 Task: Create a due date automation trigger when advanced on, 2 hours after a card is due add fields without custom field "Resume" set to a number greater or equal to 1 and lower than 10.
Action: Mouse moved to (986, 81)
Screenshot: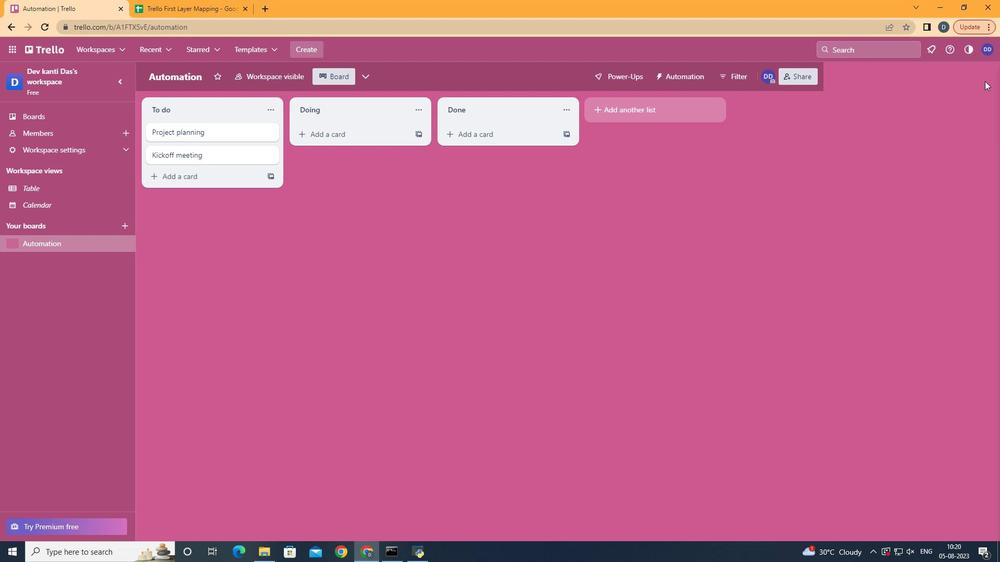 
Action: Mouse pressed left at (986, 81)
Screenshot: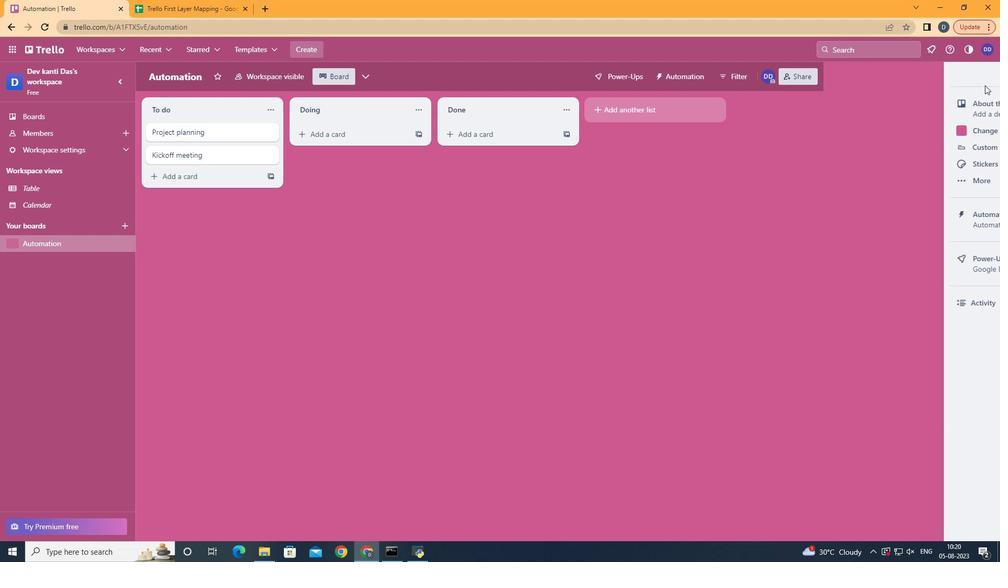
Action: Mouse moved to (934, 215)
Screenshot: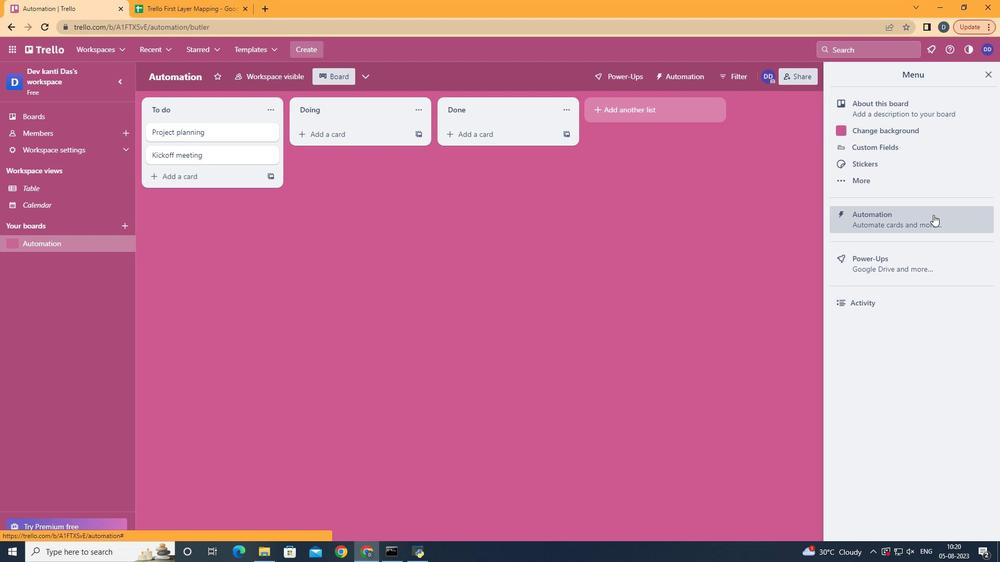 
Action: Mouse pressed left at (934, 215)
Screenshot: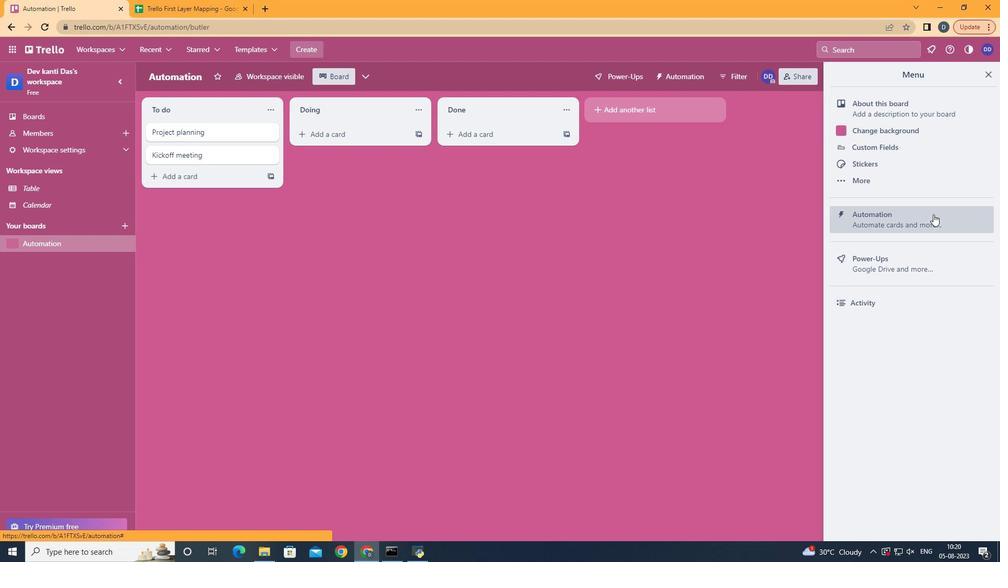 
Action: Mouse moved to (210, 208)
Screenshot: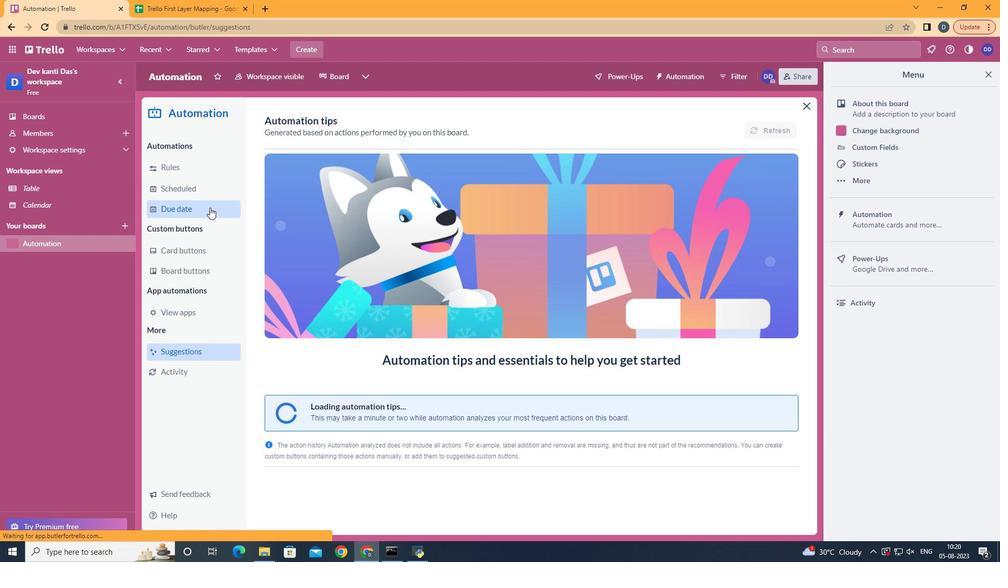 
Action: Mouse pressed left at (210, 208)
Screenshot: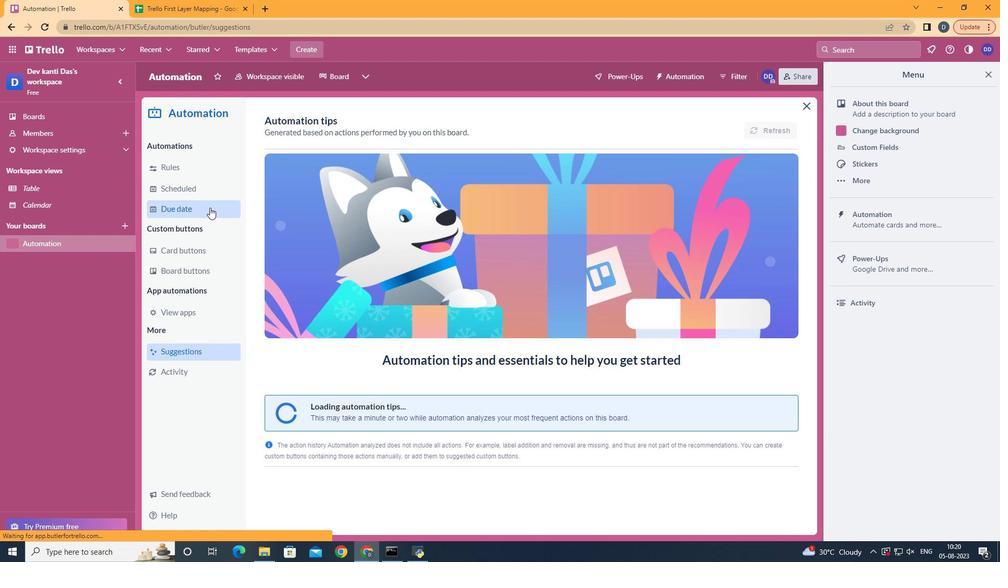 
Action: Mouse moved to (740, 123)
Screenshot: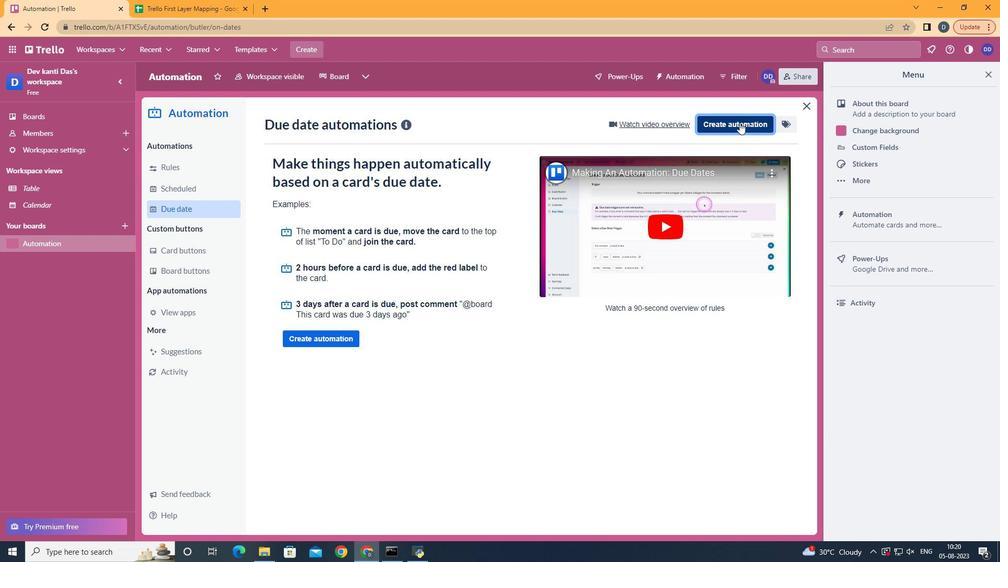 
Action: Mouse pressed left at (740, 123)
Screenshot: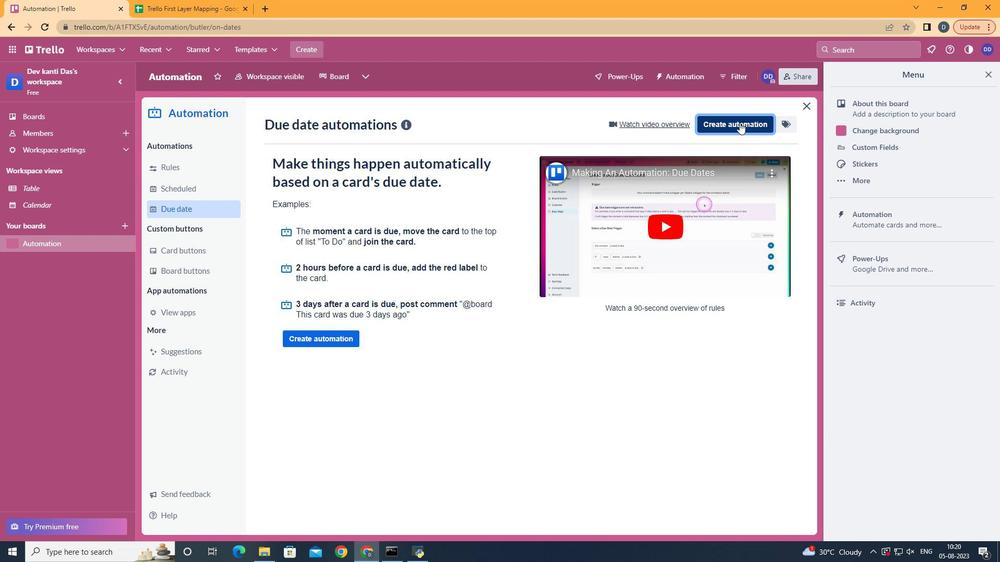 
Action: Mouse moved to (541, 223)
Screenshot: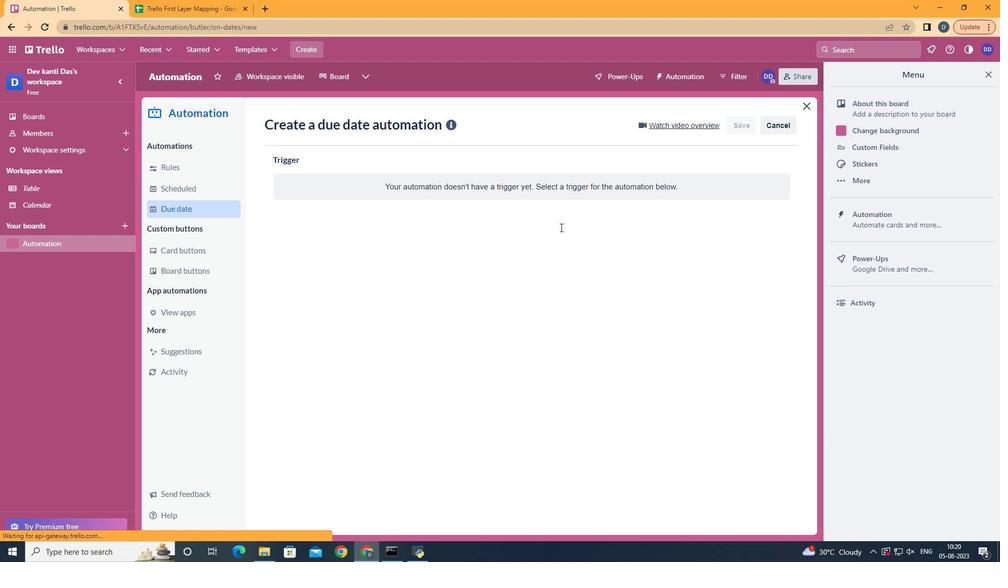 
Action: Mouse pressed left at (541, 223)
Screenshot: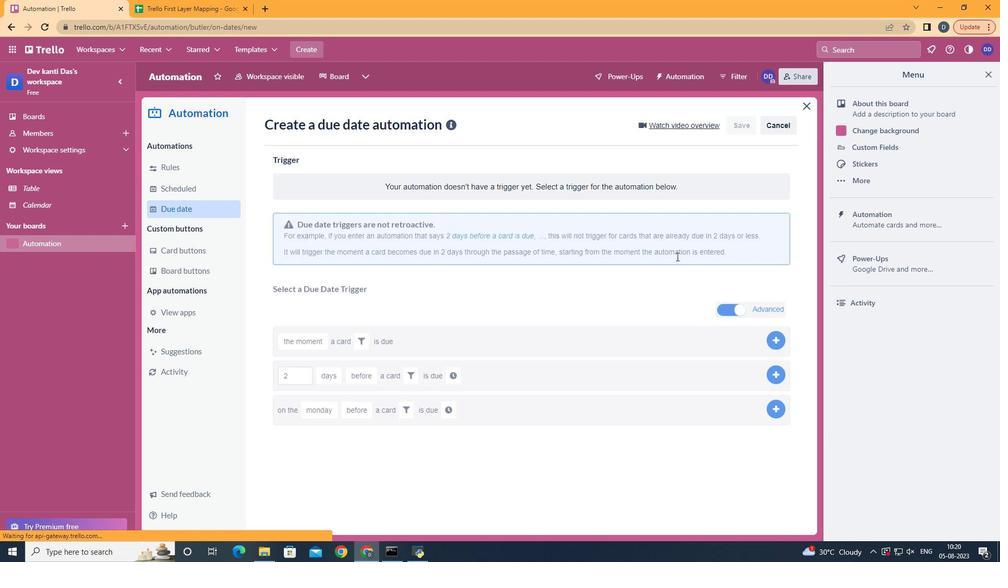 
Action: Mouse moved to (326, 449)
Screenshot: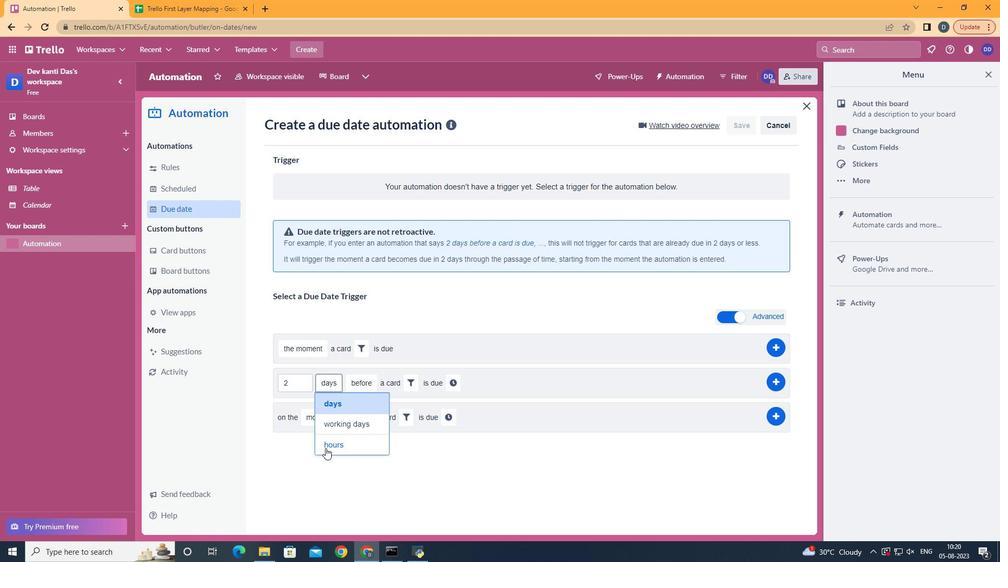 
Action: Mouse pressed left at (326, 449)
Screenshot: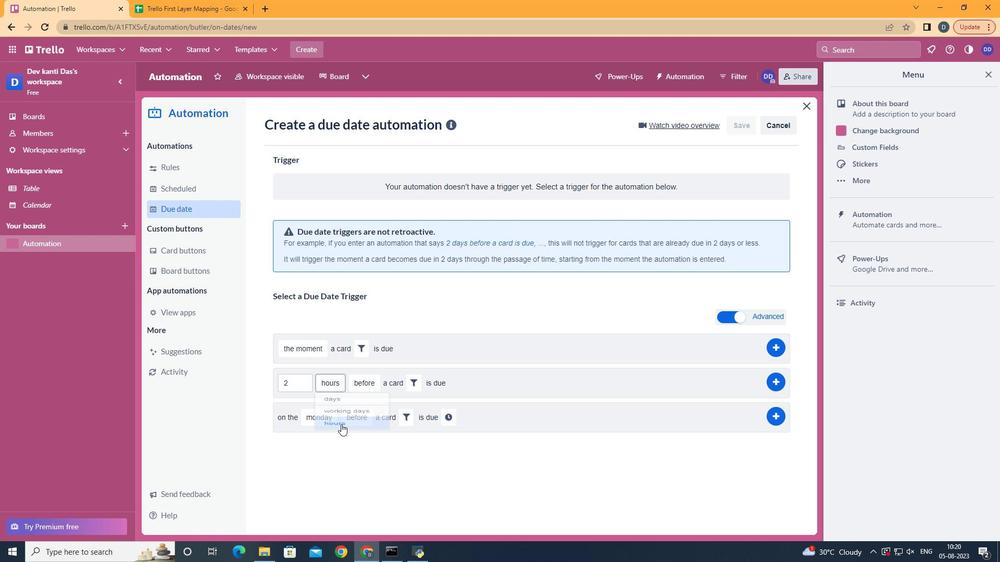 
Action: Mouse moved to (371, 419)
Screenshot: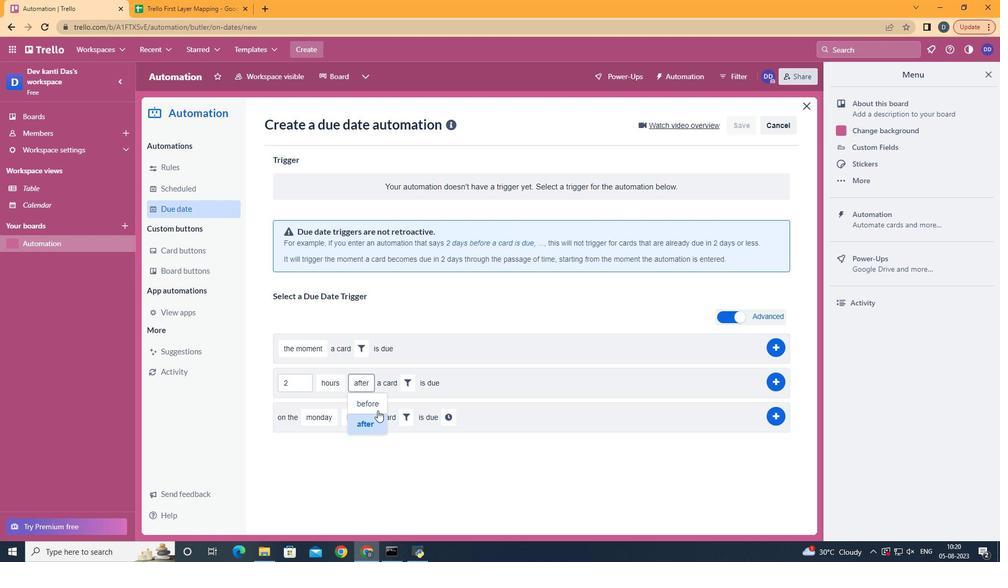 
Action: Mouse pressed left at (371, 419)
Screenshot: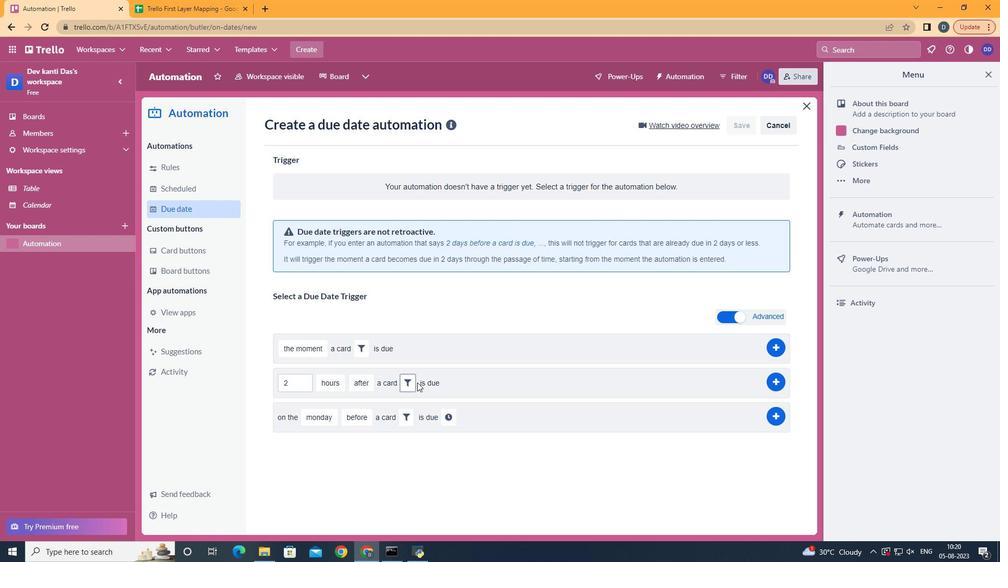 
Action: Mouse moved to (418, 382)
Screenshot: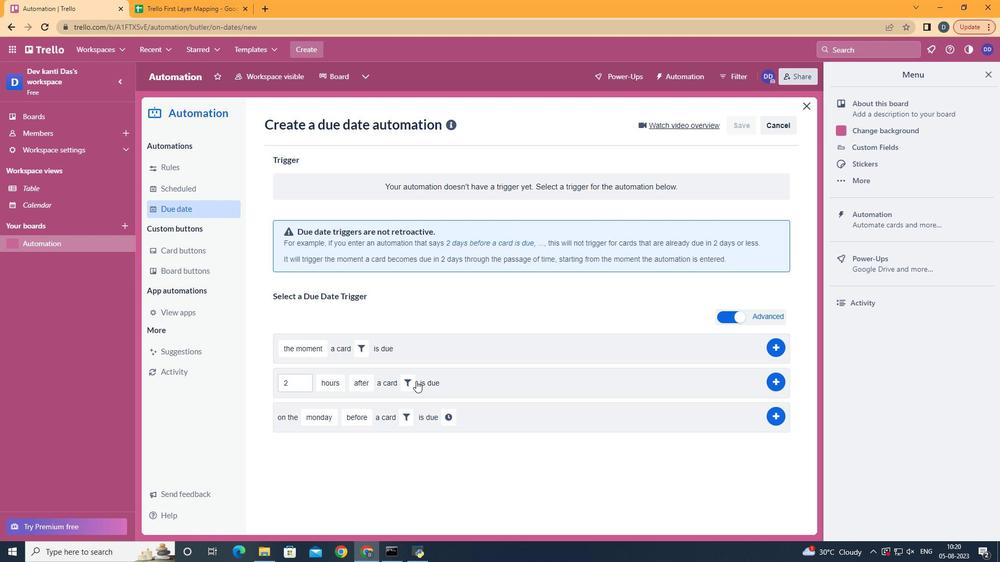 
Action: Mouse pressed left at (418, 382)
Screenshot: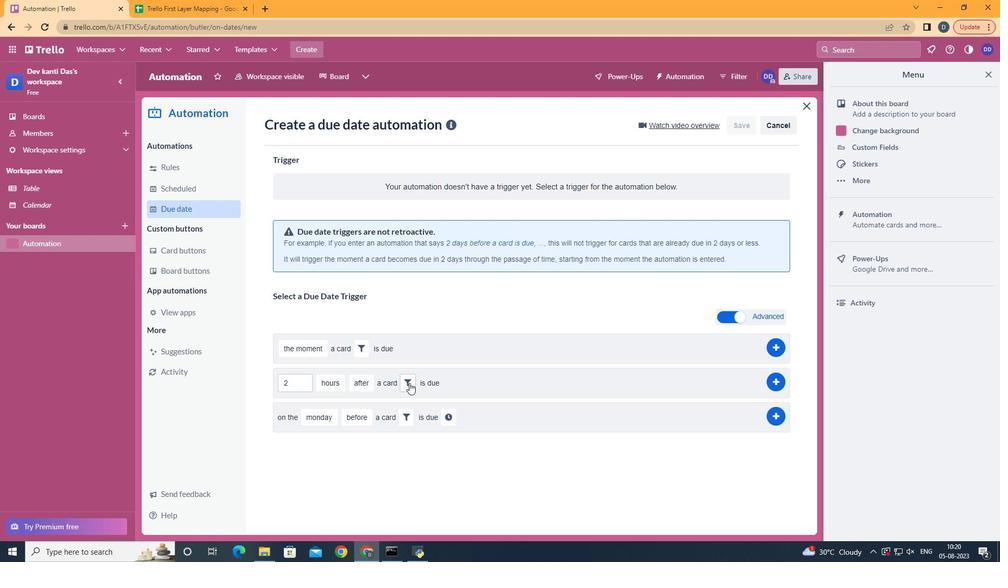 
Action: Mouse moved to (410, 384)
Screenshot: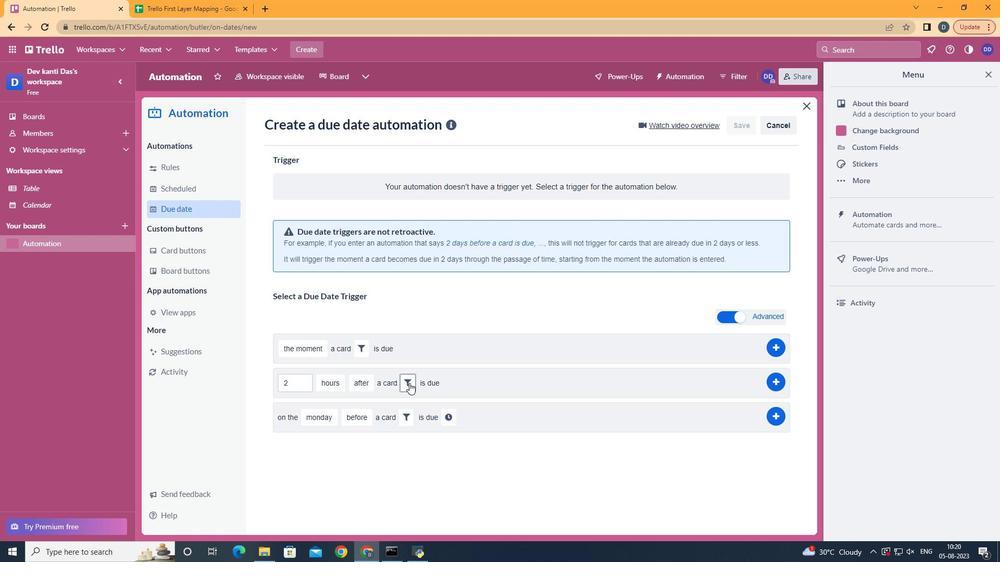 
Action: Mouse pressed left at (410, 384)
Screenshot: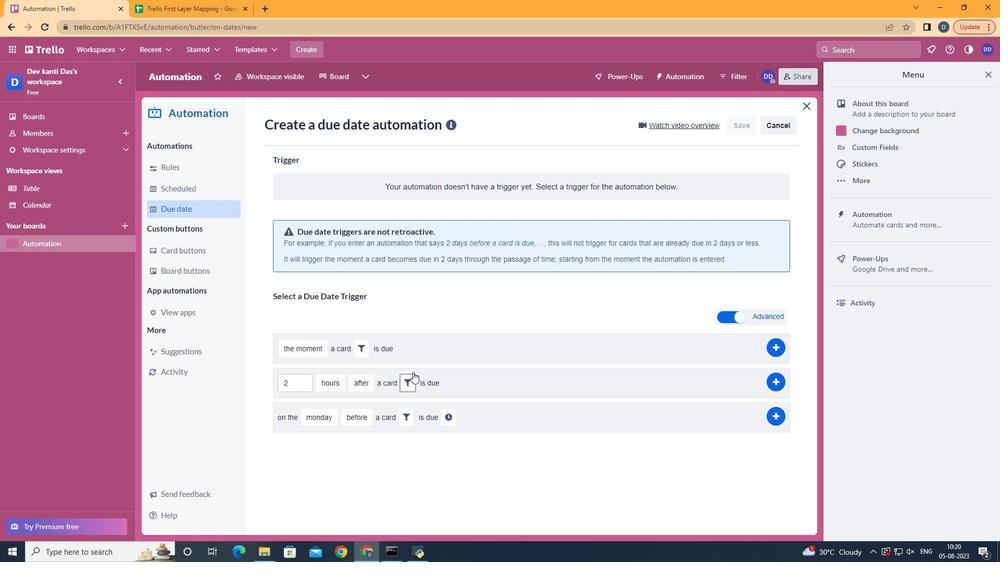 
Action: Mouse moved to (580, 415)
Screenshot: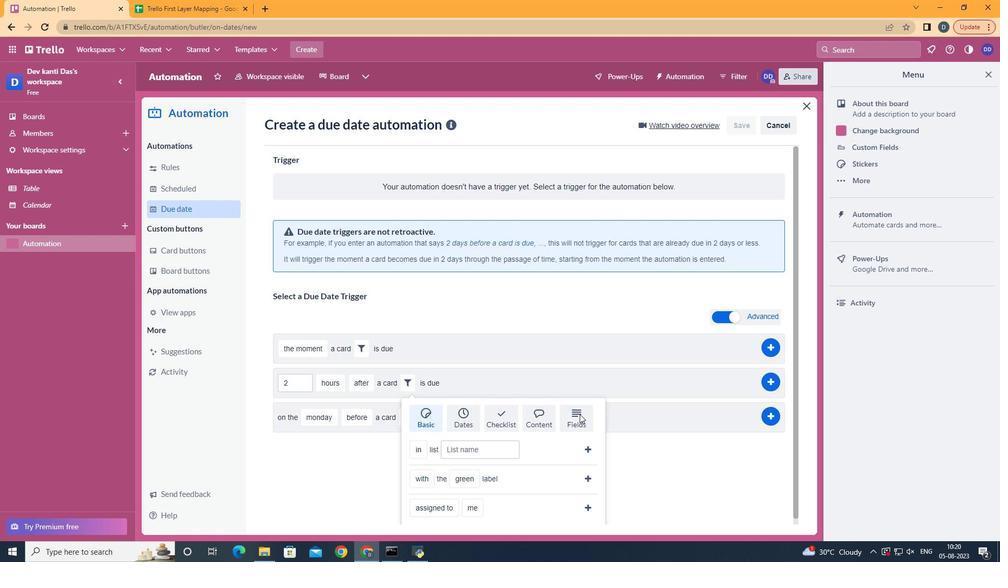 
Action: Mouse pressed left at (580, 415)
Screenshot: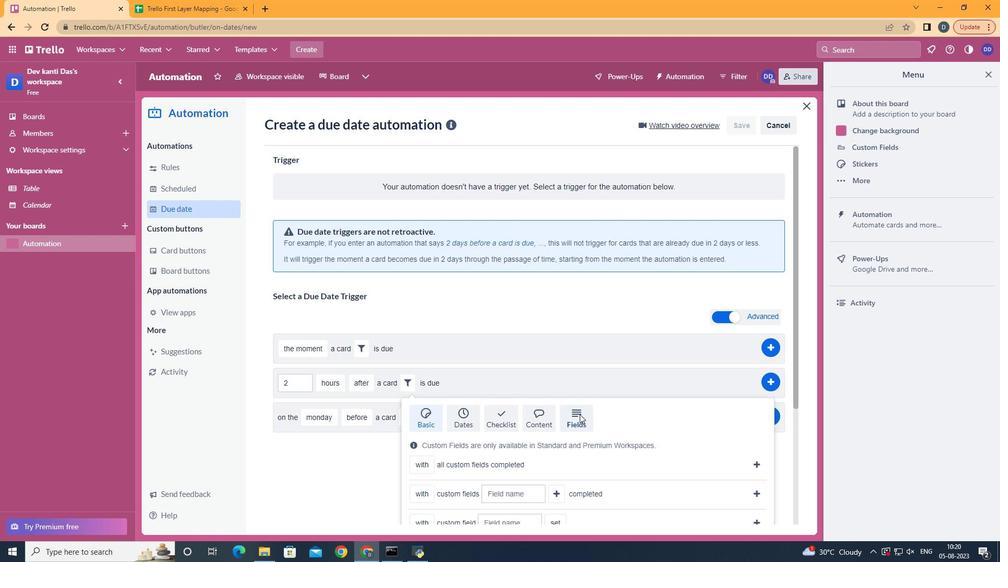 
Action: Mouse scrolled (580, 414) with delta (0, 0)
Screenshot: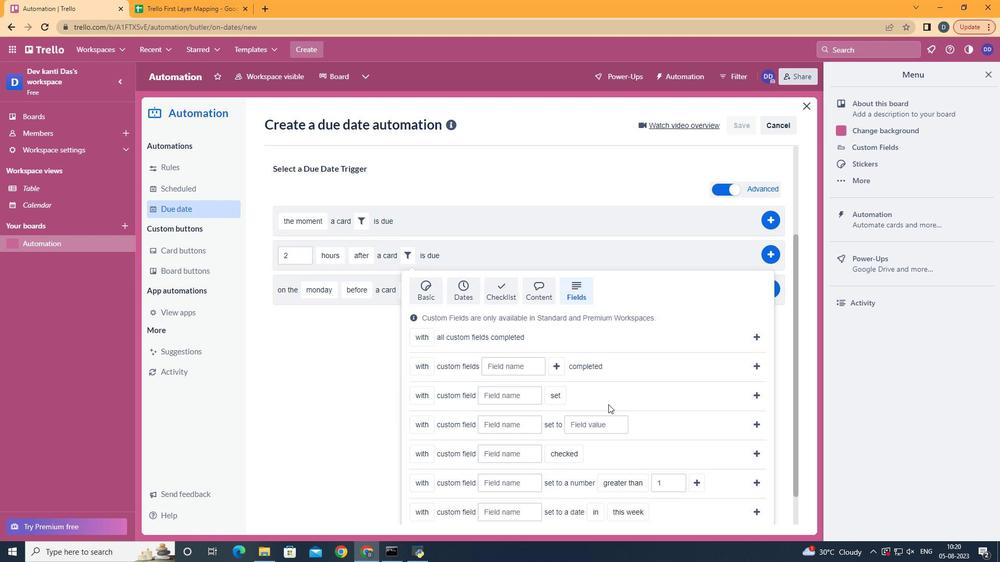 
Action: Mouse scrolled (580, 414) with delta (0, 0)
Screenshot: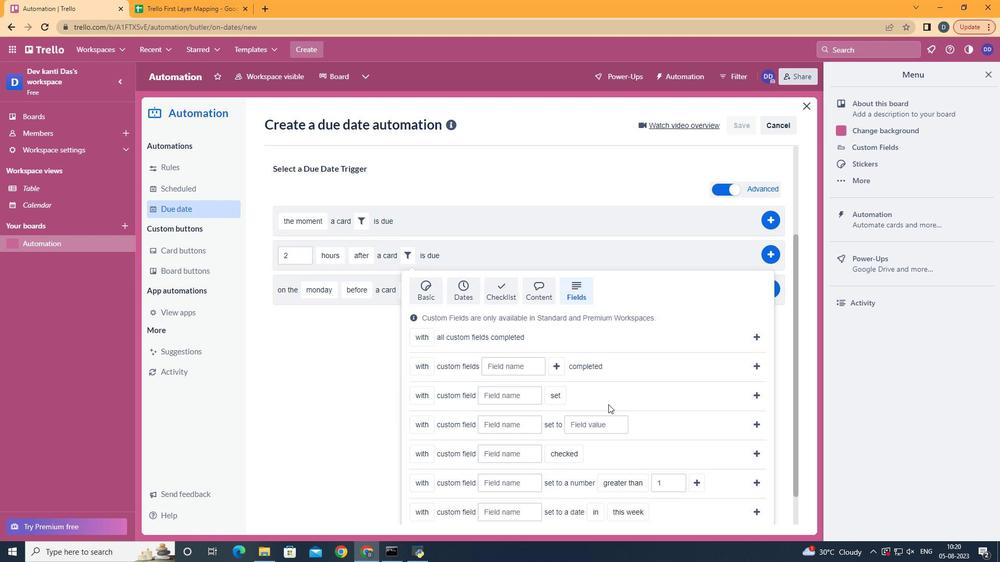 
Action: Mouse scrolled (580, 414) with delta (0, 0)
Screenshot: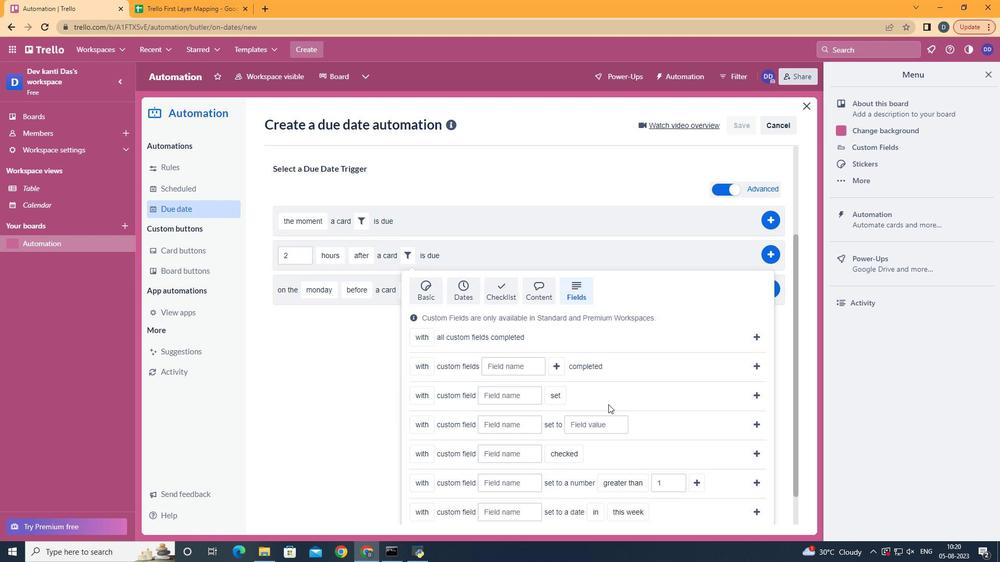
Action: Mouse scrolled (580, 414) with delta (0, 0)
Screenshot: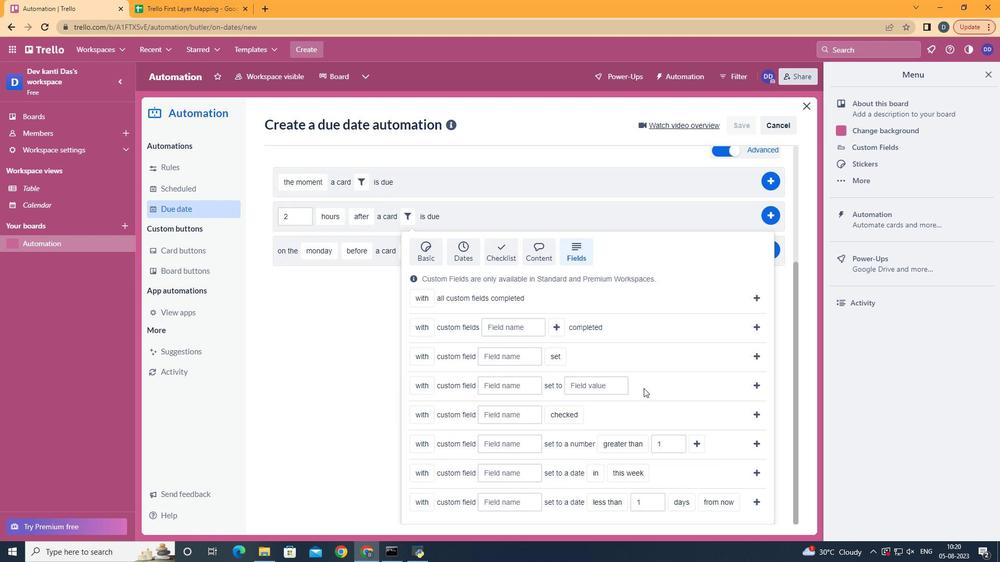 
Action: Mouse scrolled (580, 414) with delta (0, 0)
Screenshot: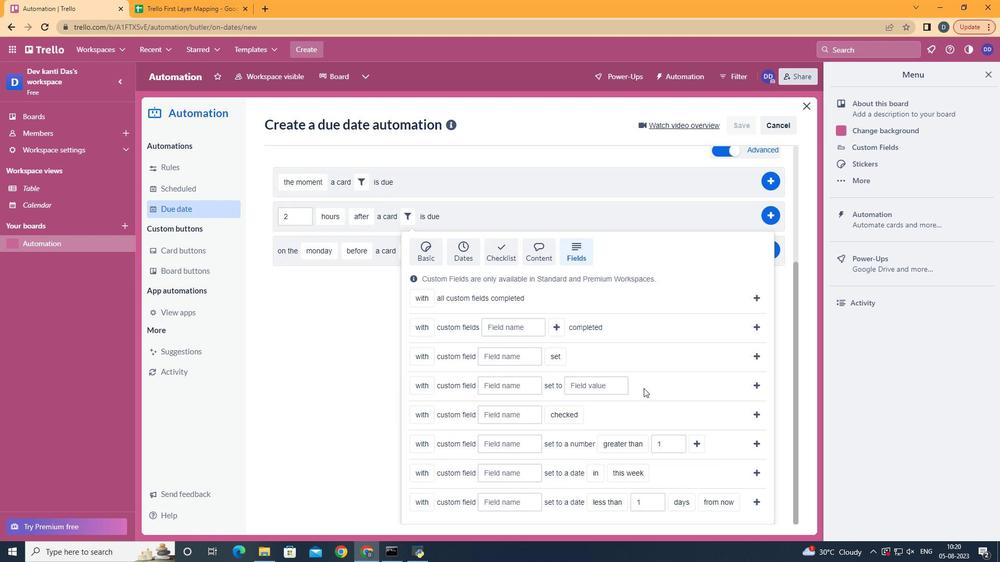 
Action: Mouse scrolled (580, 414) with delta (0, 0)
Screenshot: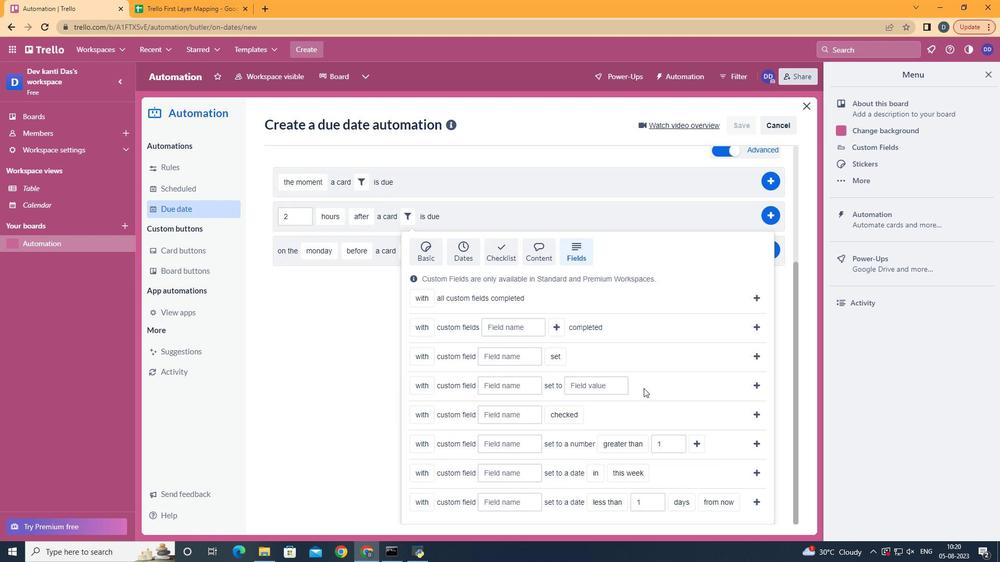 
Action: Mouse moved to (430, 483)
Screenshot: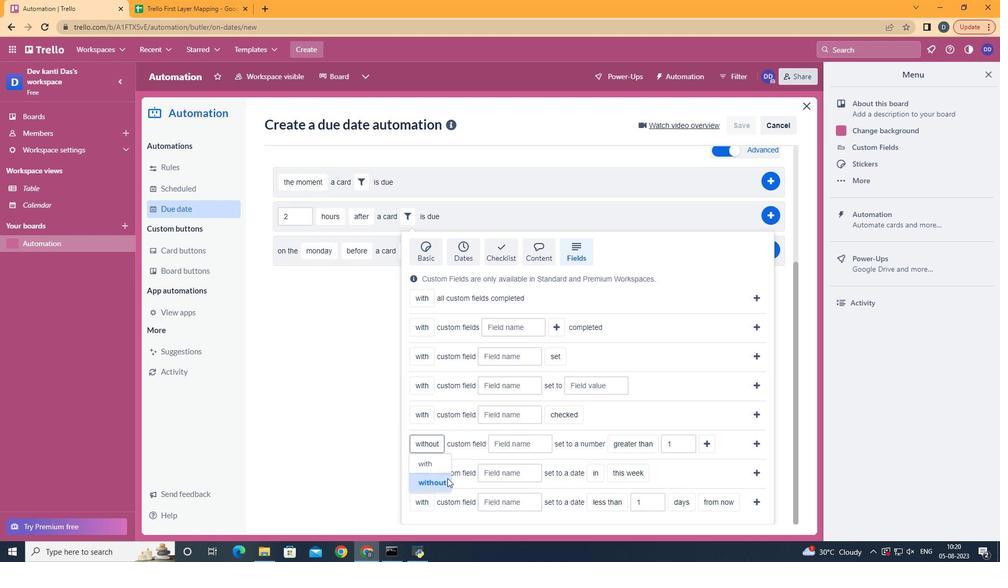 
Action: Mouse pressed left at (430, 483)
Screenshot: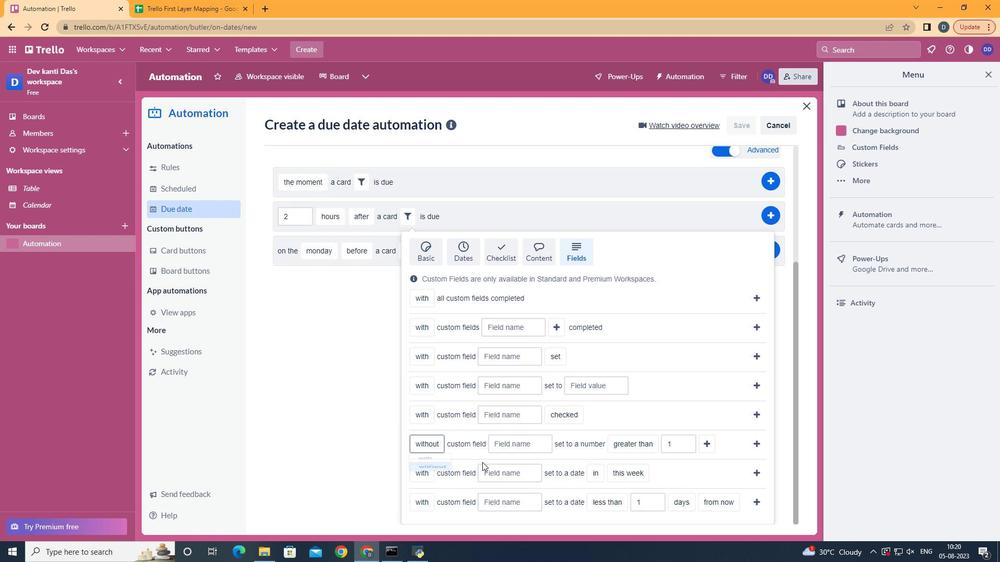 
Action: Mouse moved to (512, 449)
Screenshot: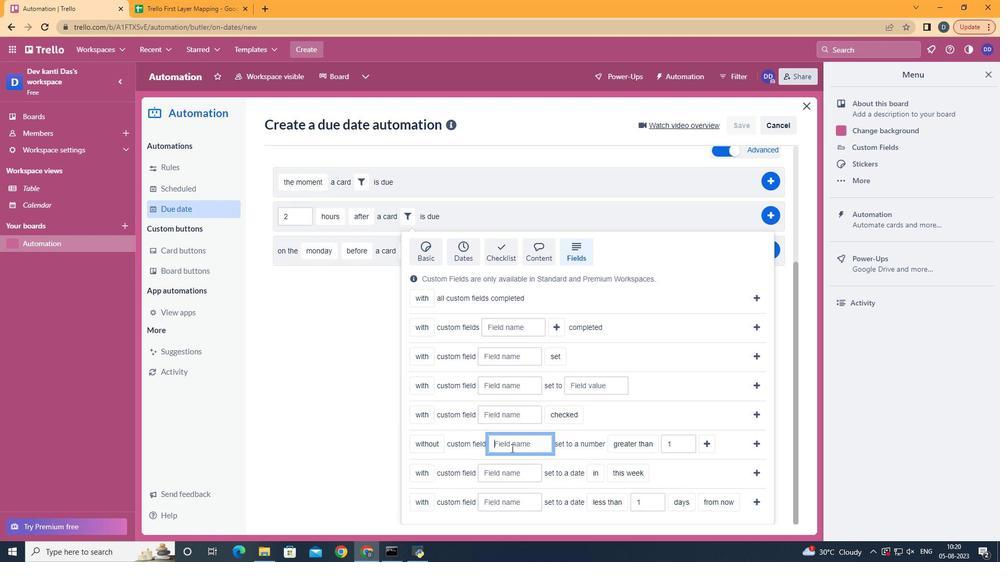 
Action: Mouse pressed left at (512, 449)
Screenshot: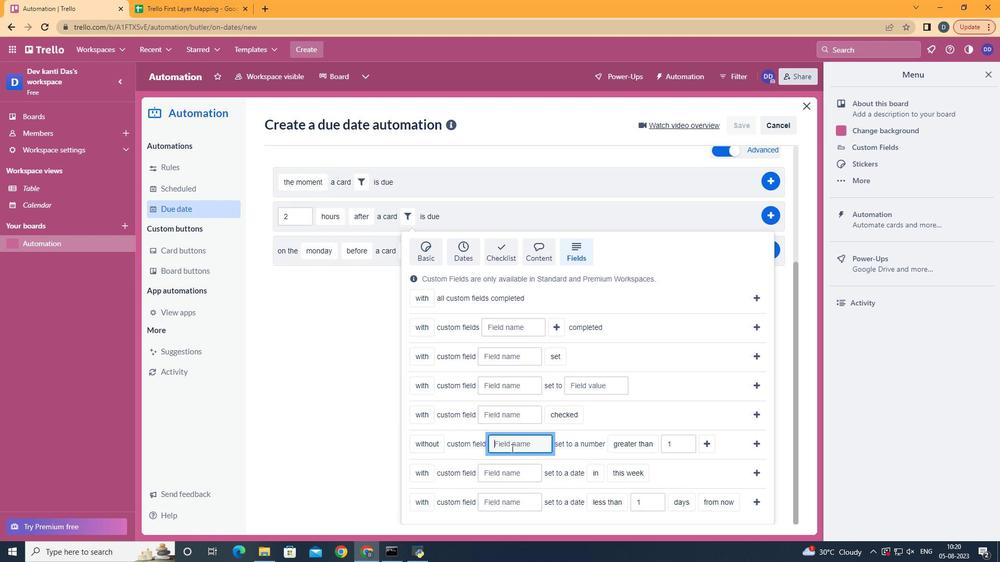 
Action: Mouse moved to (512, 449)
Screenshot: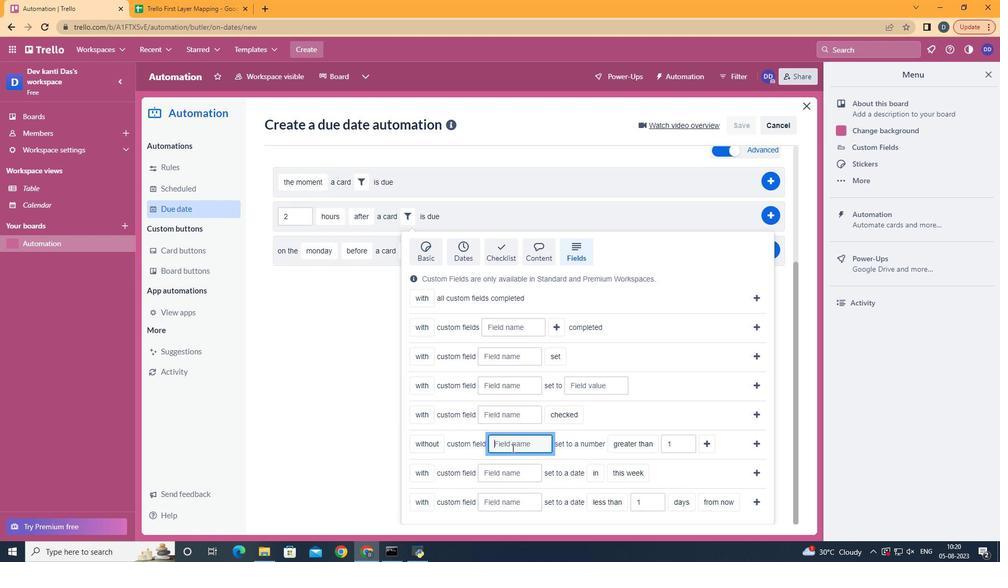 
Action: Key pressed <Key.shift>Resume
Screenshot: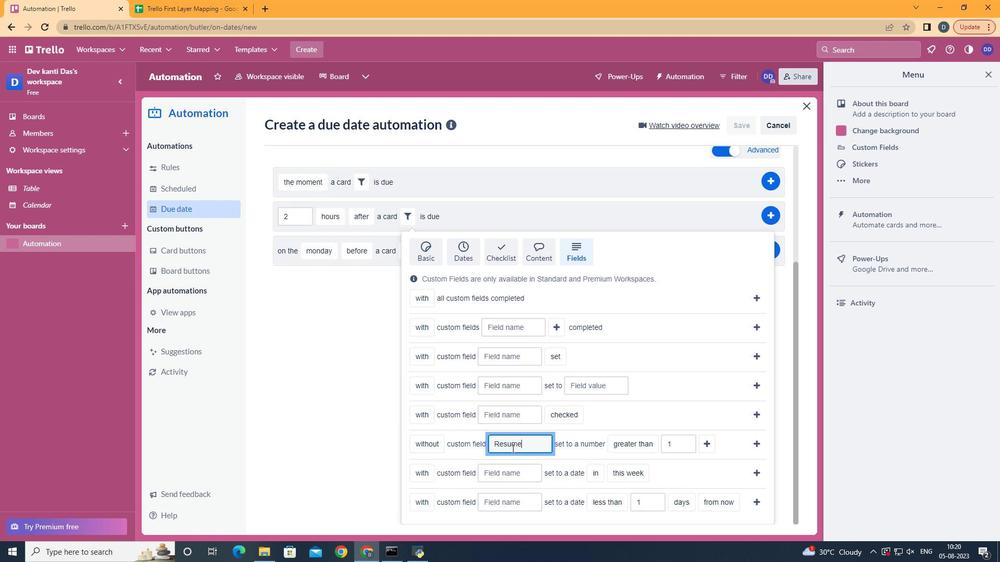 
Action: Mouse moved to (663, 379)
Screenshot: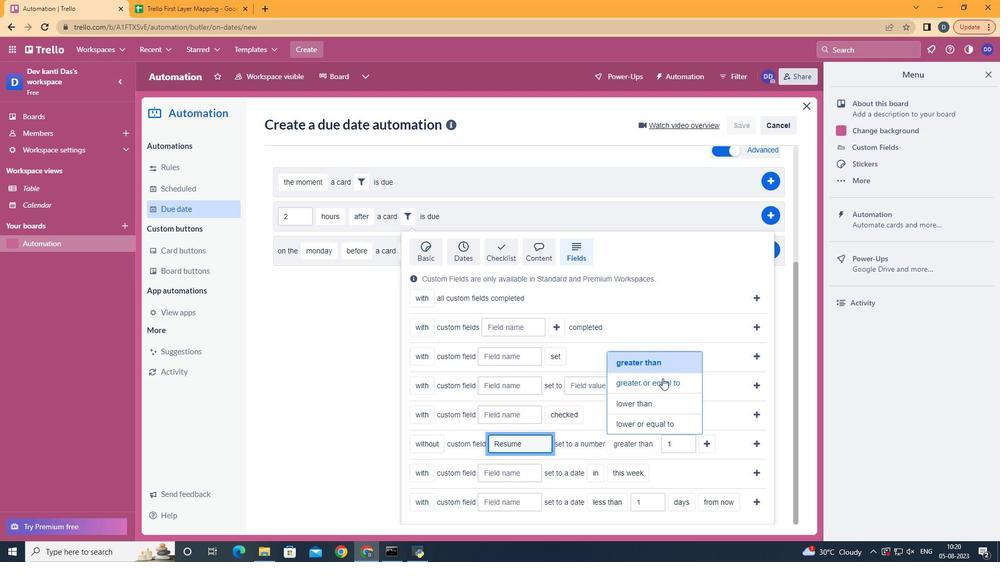 
Action: Mouse pressed left at (663, 379)
Screenshot: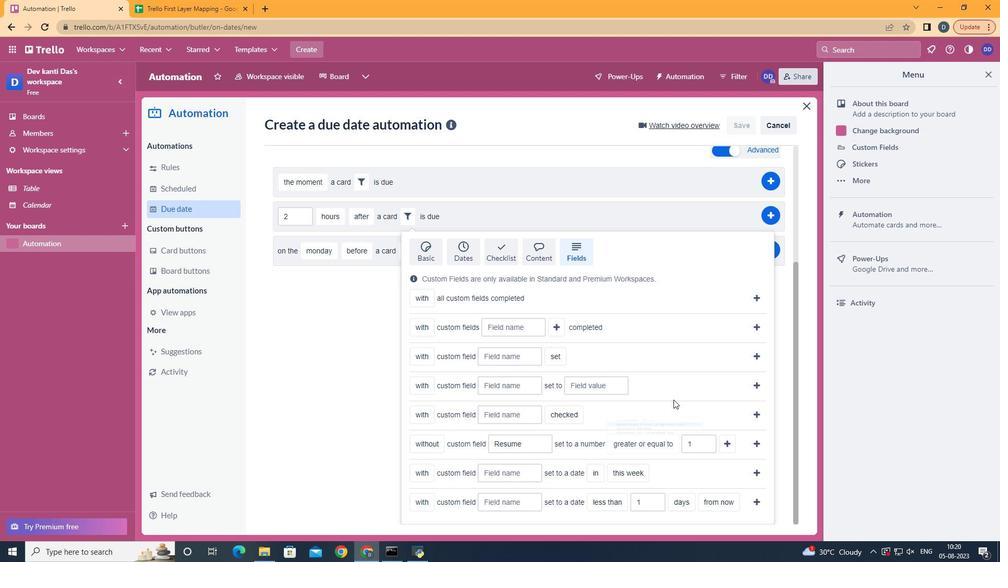 
Action: Mouse moved to (726, 446)
Screenshot: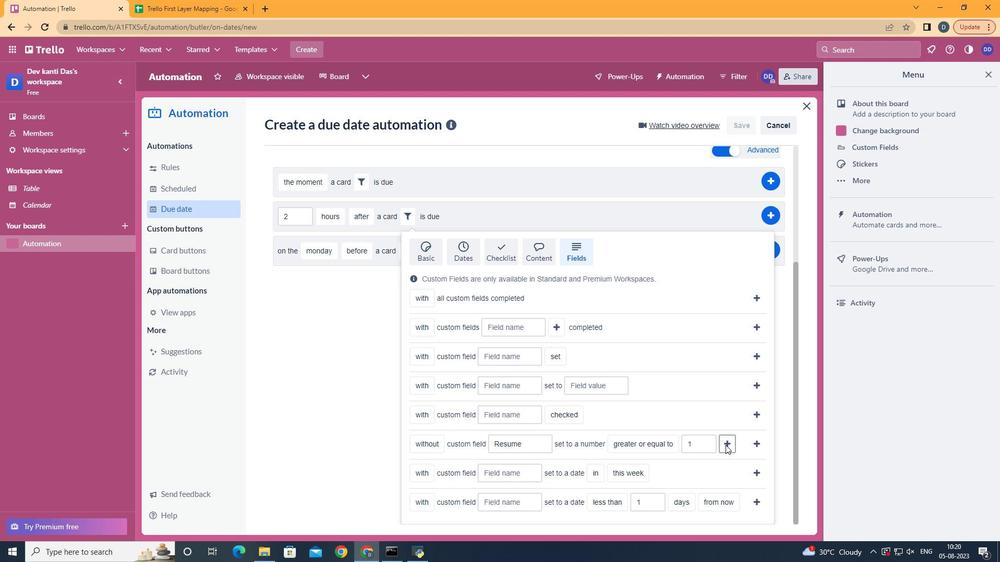
Action: Mouse pressed left at (726, 446)
Screenshot: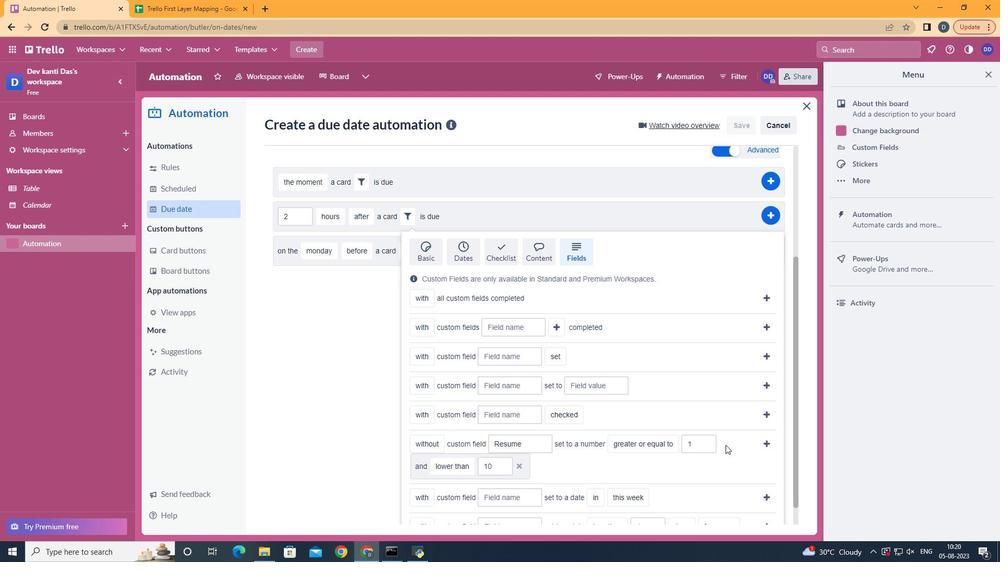 
Action: Mouse moved to (483, 379)
Screenshot: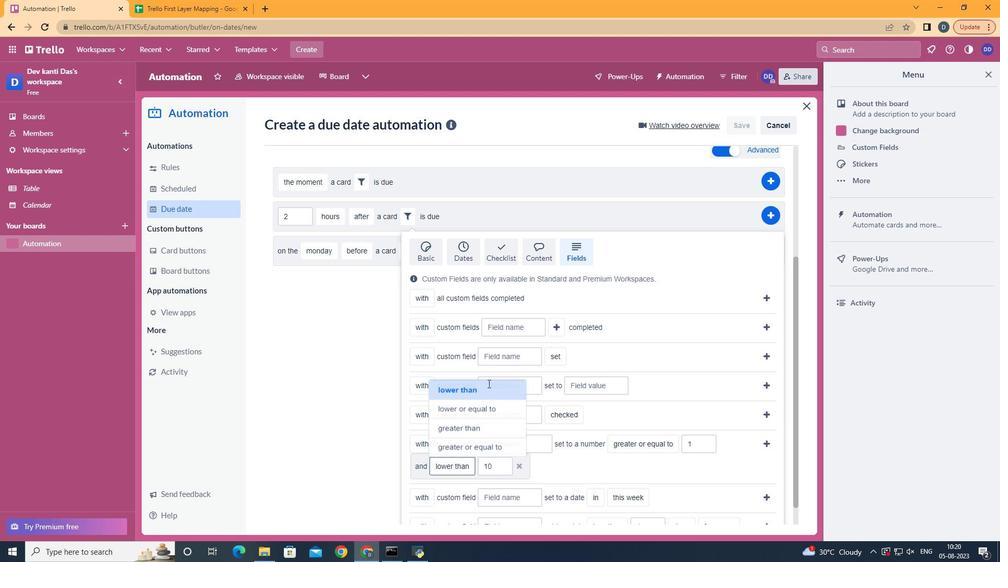 
Action: Mouse pressed left at (483, 379)
Screenshot: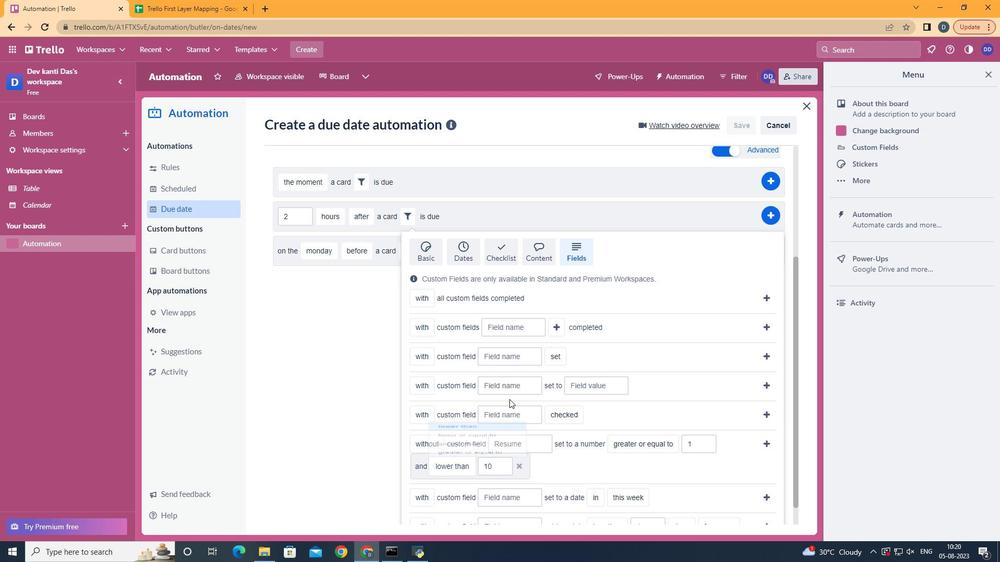 
Action: Mouse moved to (758, 448)
Screenshot: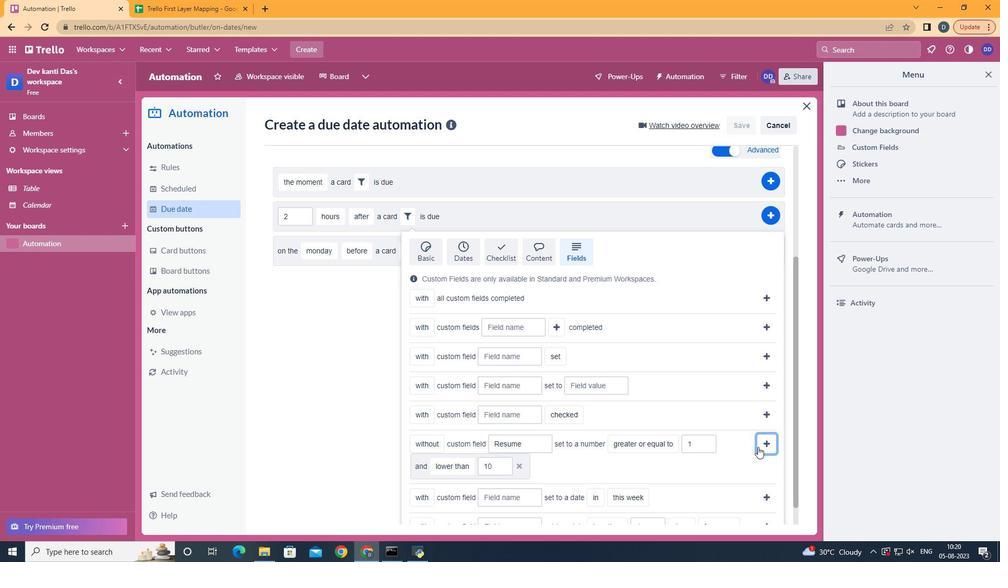 
Action: Mouse pressed left at (758, 448)
Screenshot: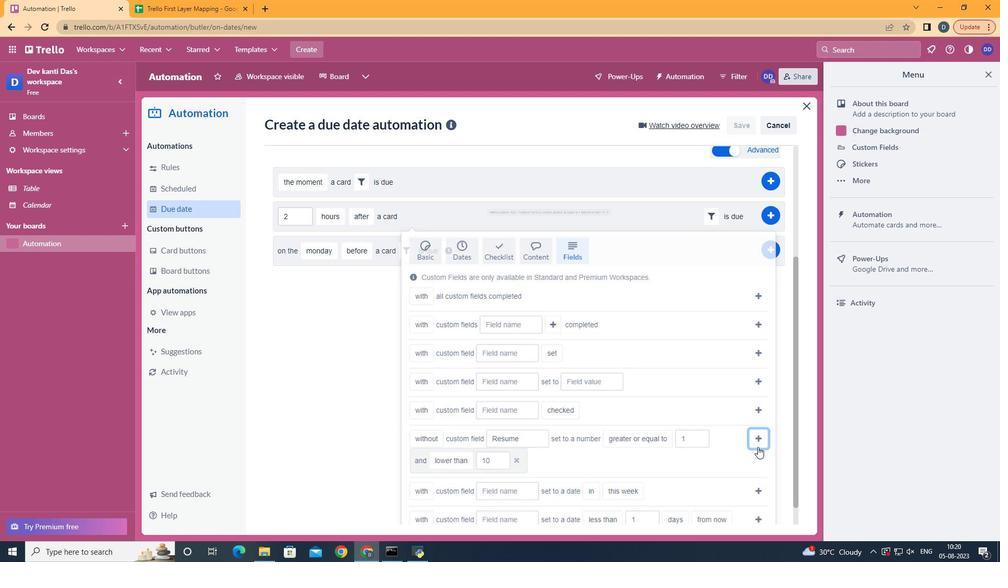 
Action: Mouse moved to (778, 383)
Screenshot: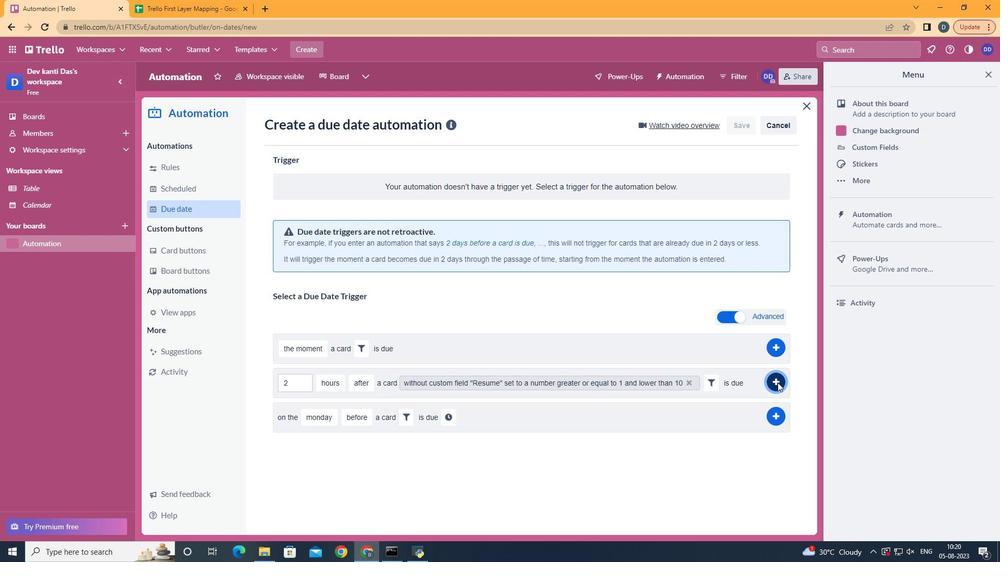 
Action: Mouse pressed left at (778, 383)
Screenshot: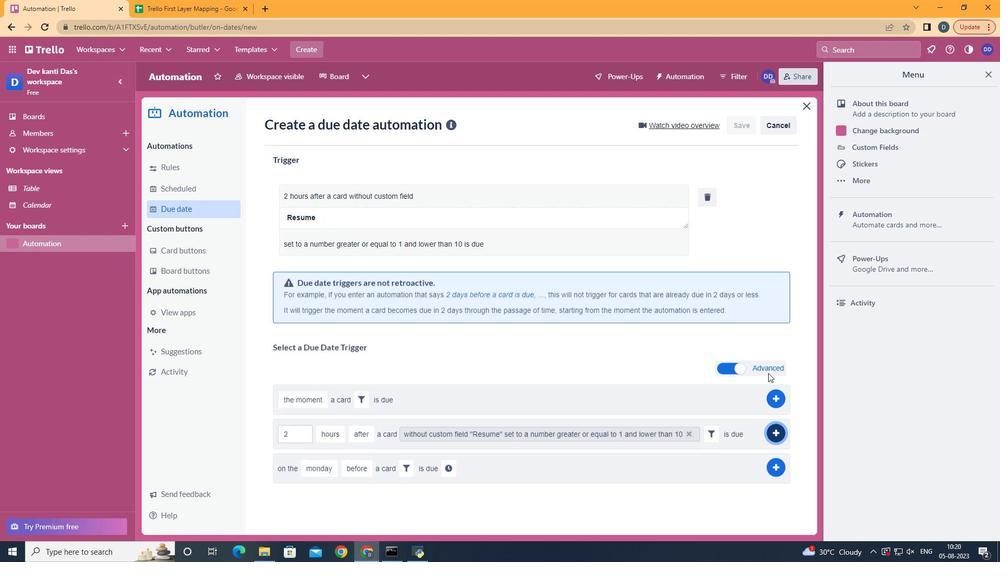 
Action: Mouse moved to (424, 168)
Screenshot: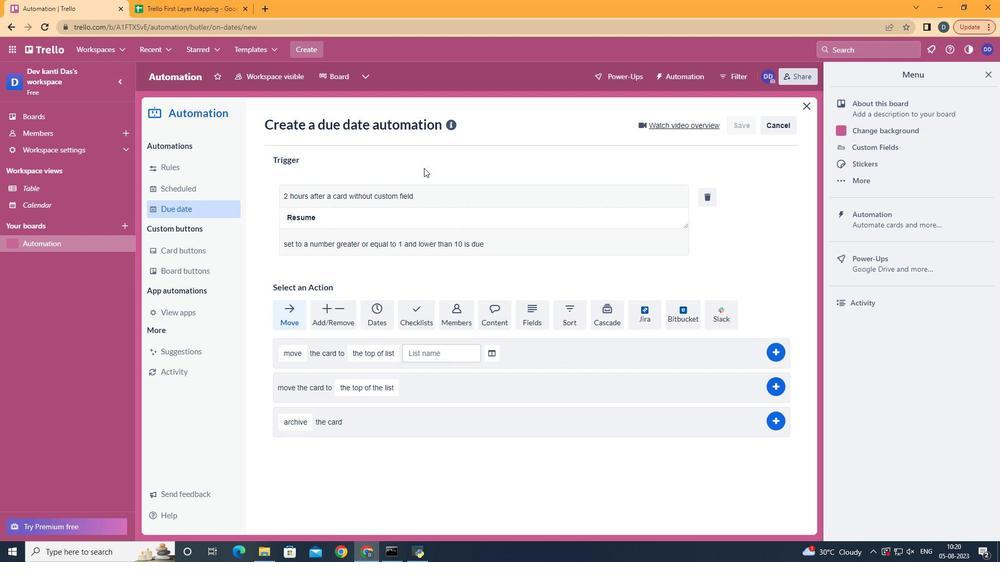 
